 Task: Set the Layer A modulation for the ISDB-T reception parameter to 64-QAM.
Action: Mouse moved to (109, 13)
Screenshot: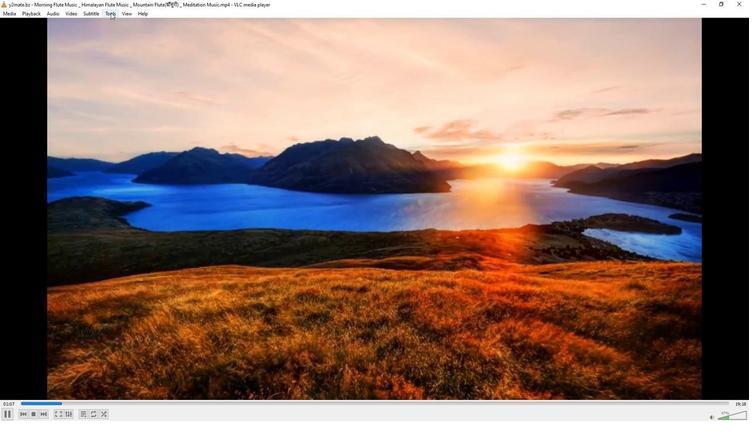 
Action: Mouse pressed left at (109, 13)
Screenshot: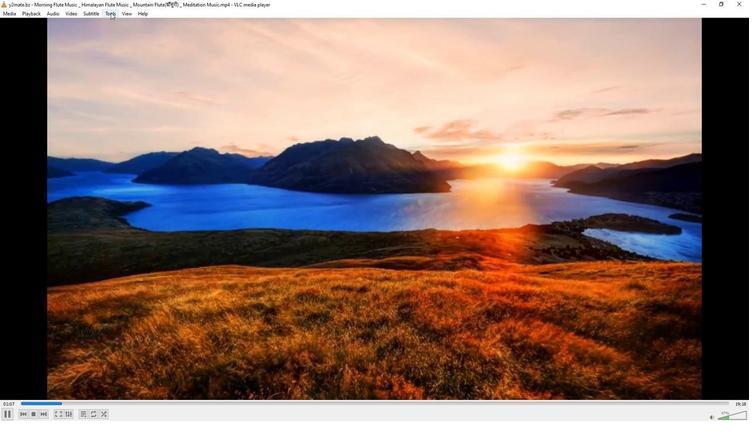 
Action: Mouse moved to (118, 107)
Screenshot: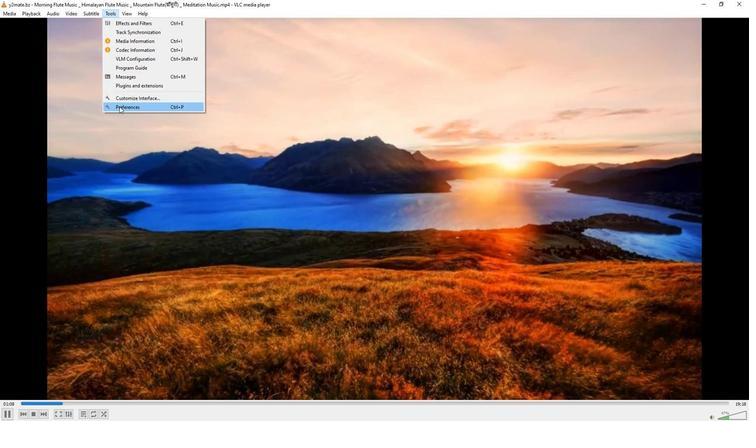 
Action: Mouse pressed left at (118, 107)
Screenshot: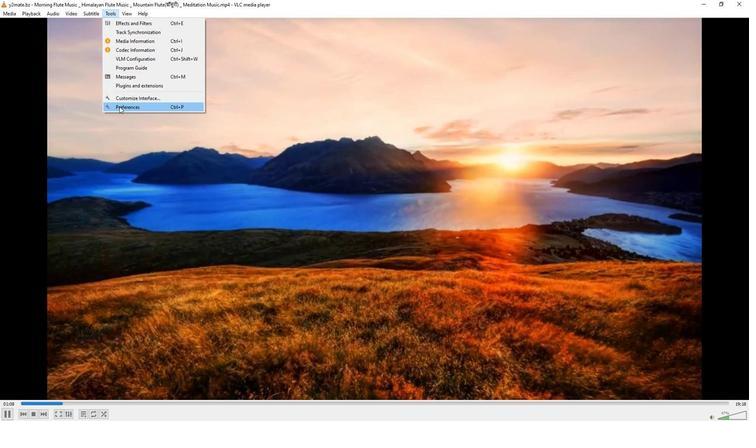 
Action: Mouse moved to (246, 342)
Screenshot: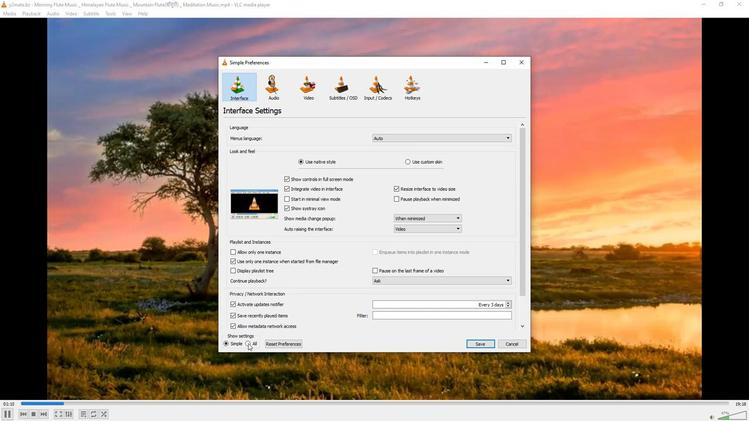 
Action: Mouse pressed left at (246, 342)
Screenshot: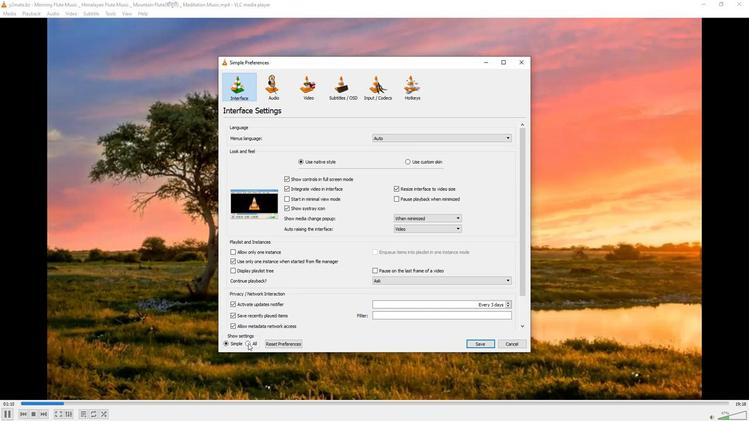 
Action: Mouse moved to (235, 212)
Screenshot: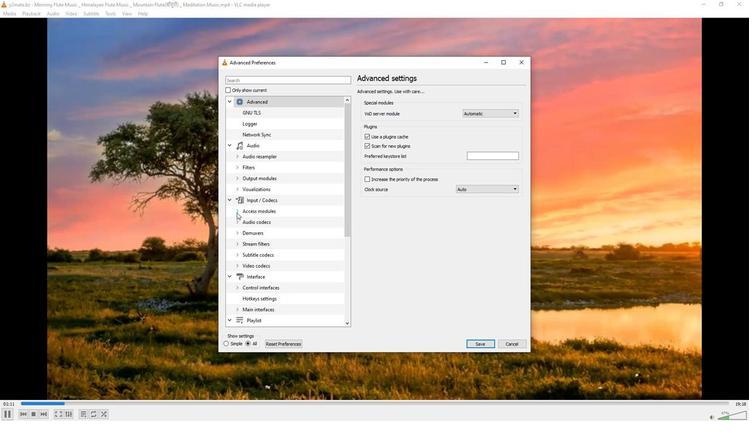 
Action: Mouse pressed left at (235, 212)
Screenshot: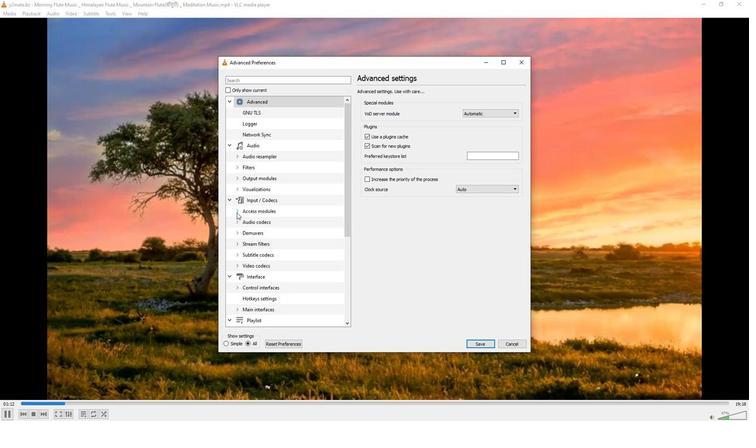 
Action: Mouse moved to (249, 275)
Screenshot: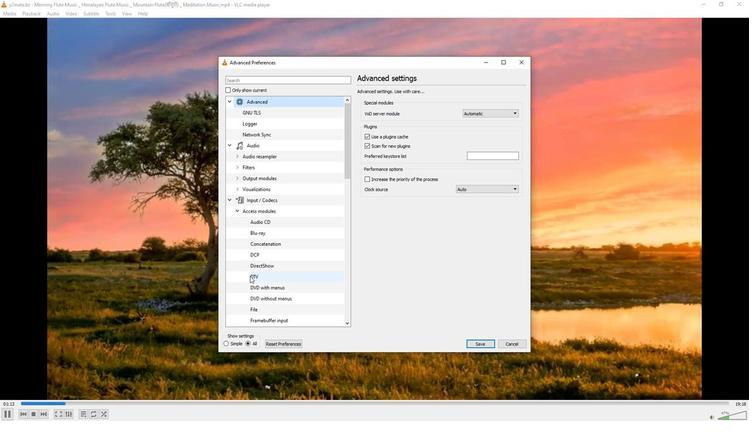
Action: Mouse pressed left at (249, 275)
Screenshot: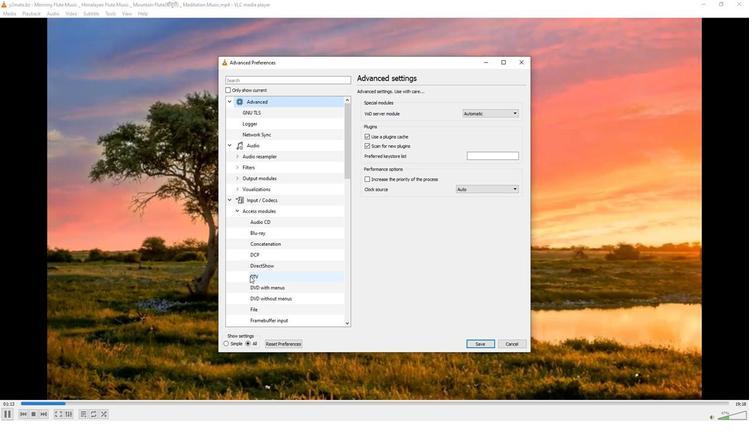 
Action: Mouse moved to (486, 255)
Screenshot: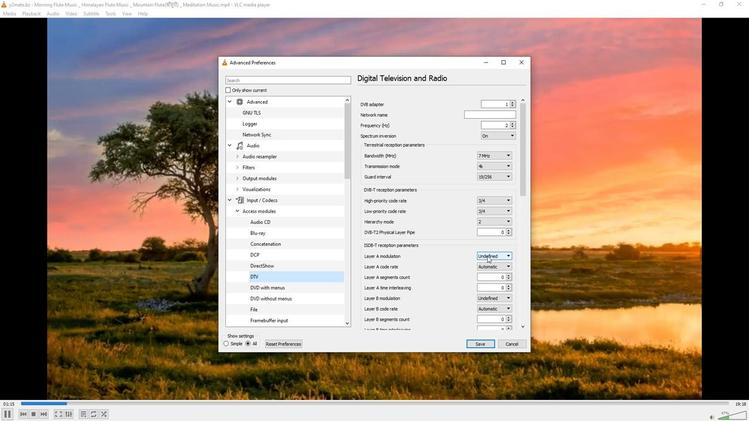 
Action: Mouse pressed left at (486, 255)
Screenshot: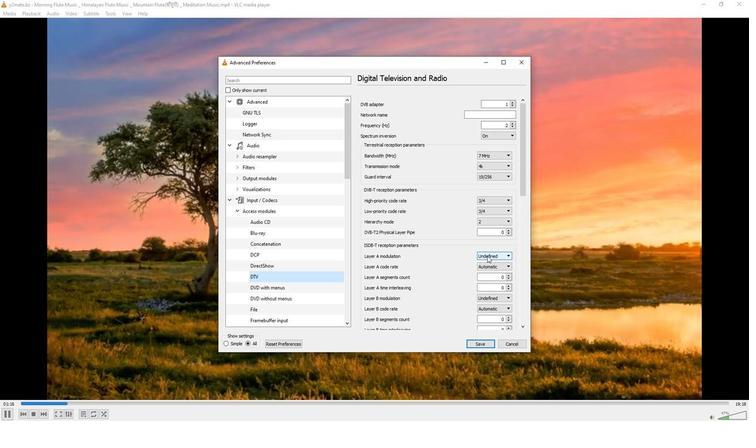 
Action: Mouse moved to (477, 283)
Screenshot: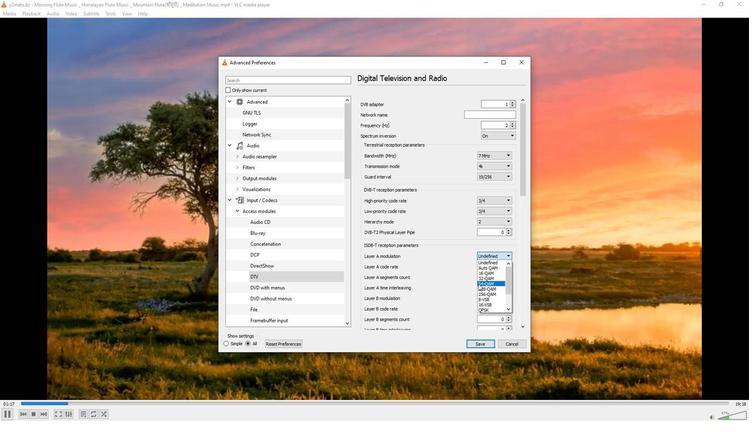 
Action: Mouse pressed left at (477, 283)
Screenshot: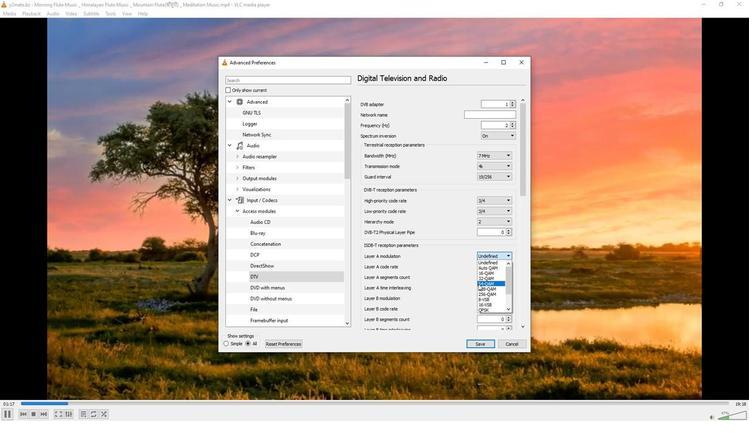 
Action: Mouse moved to (459, 282)
Screenshot: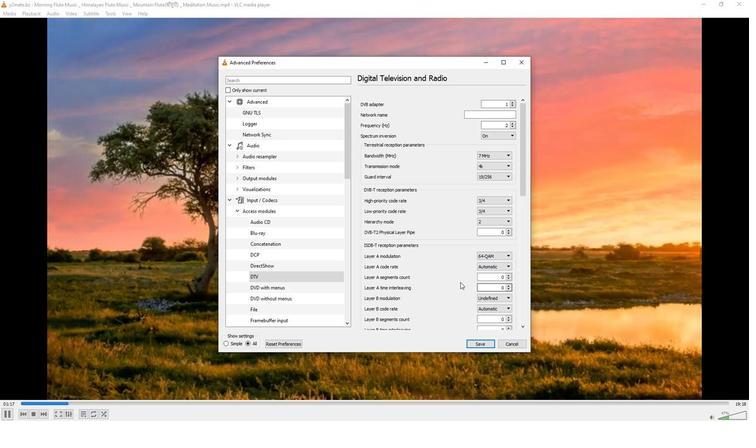 
